 Task: Start in the project XpertTech the sprint 'Supernova', with a duration of 3 weeks.
Action: Mouse moved to (988, 277)
Screenshot: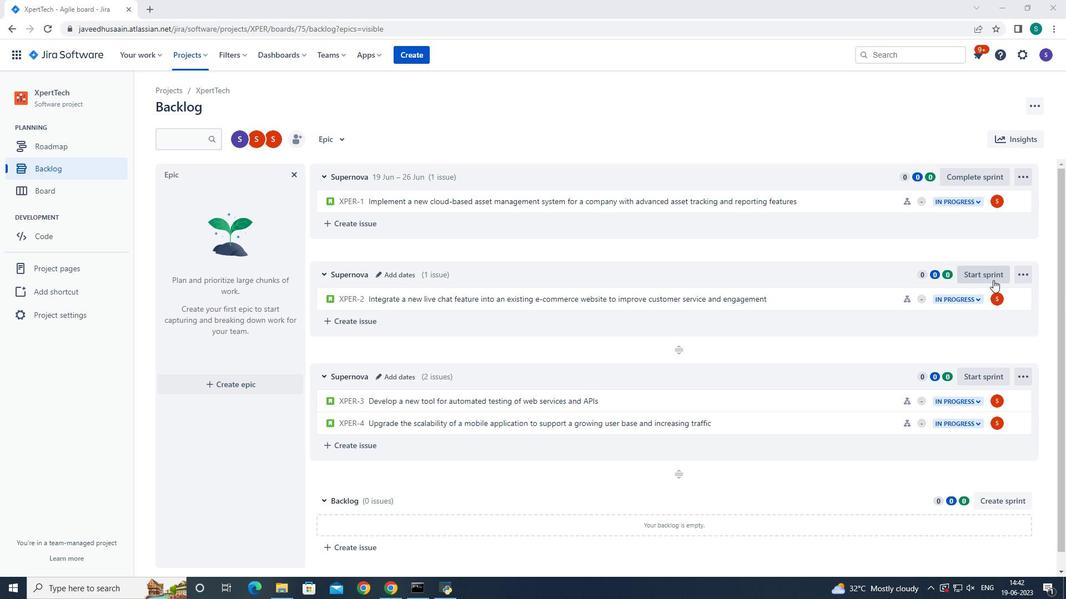 
Action: Mouse pressed left at (988, 277)
Screenshot: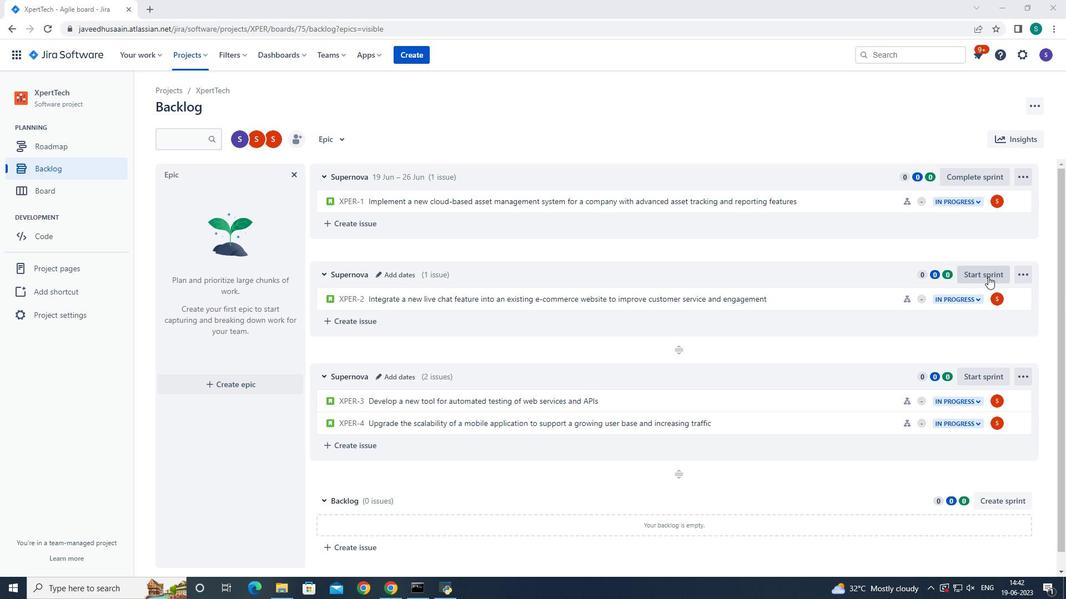 
Action: Mouse moved to (436, 190)
Screenshot: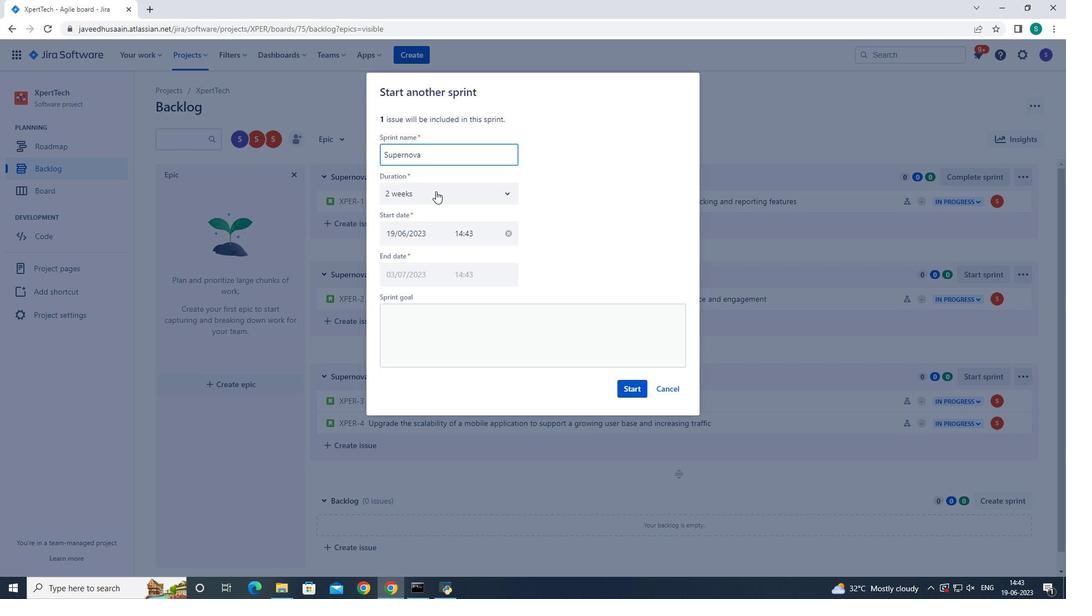 
Action: Mouse pressed left at (436, 190)
Screenshot: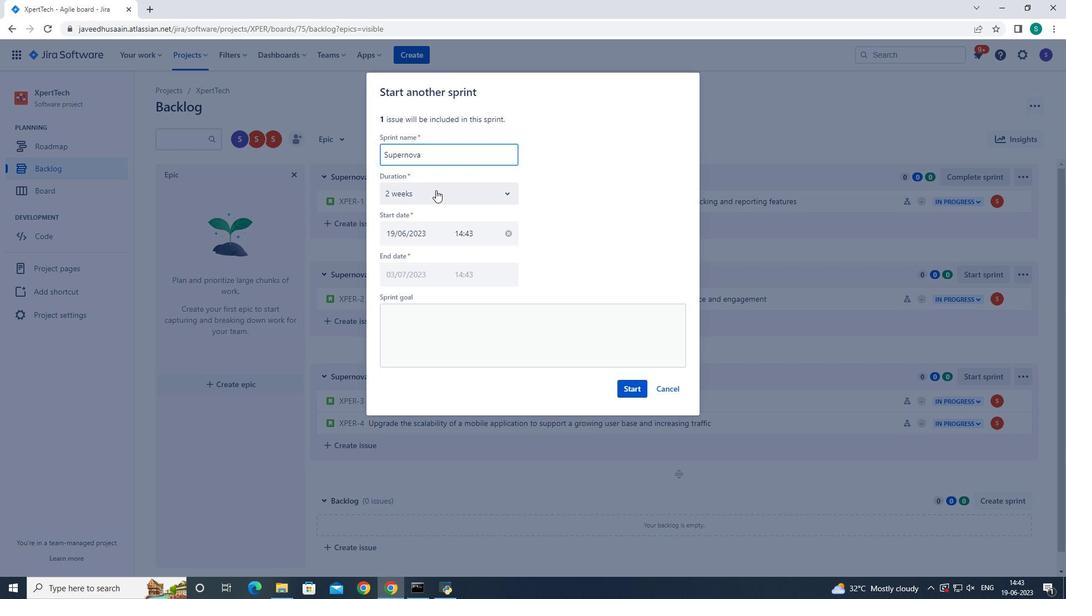 
Action: Mouse moved to (421, 258)
Screenshot: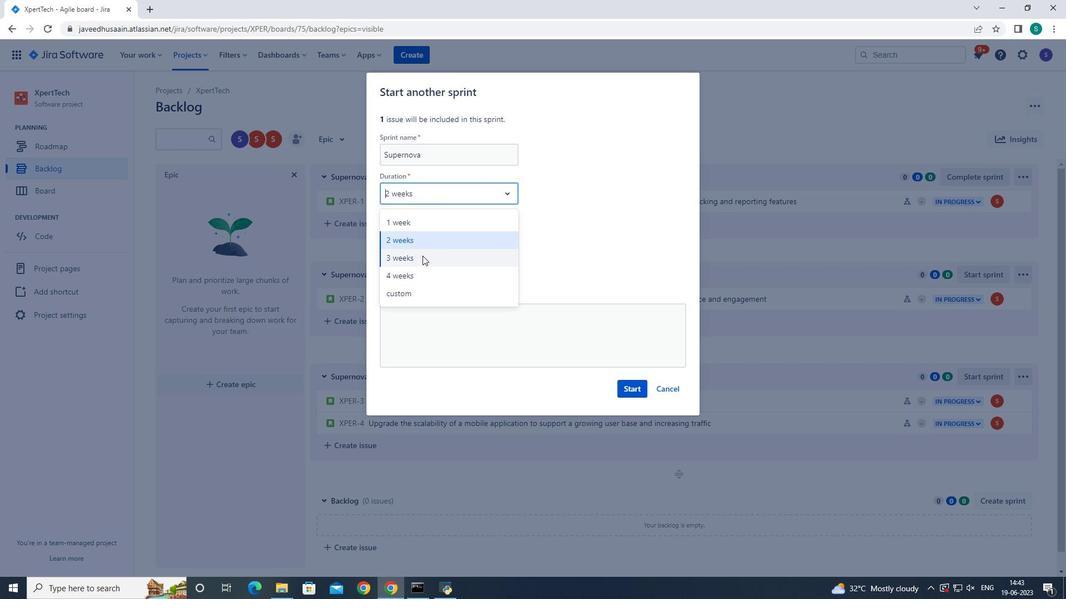
Action: Mouse pressed left at (421, 258)
Screenshot: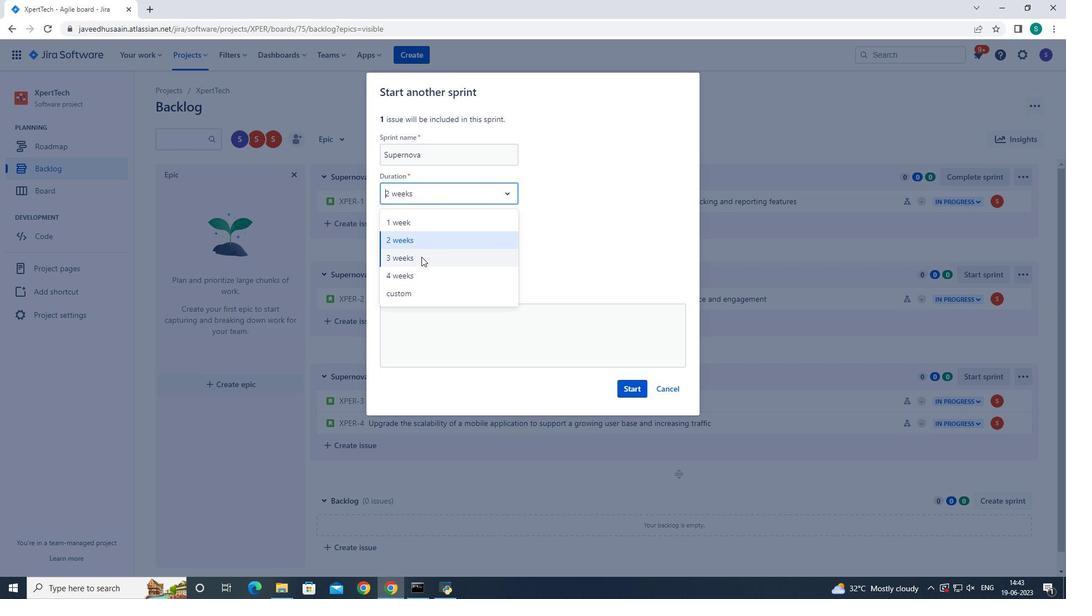 
Action: Mouse moved to (627, 393)
Screenshot: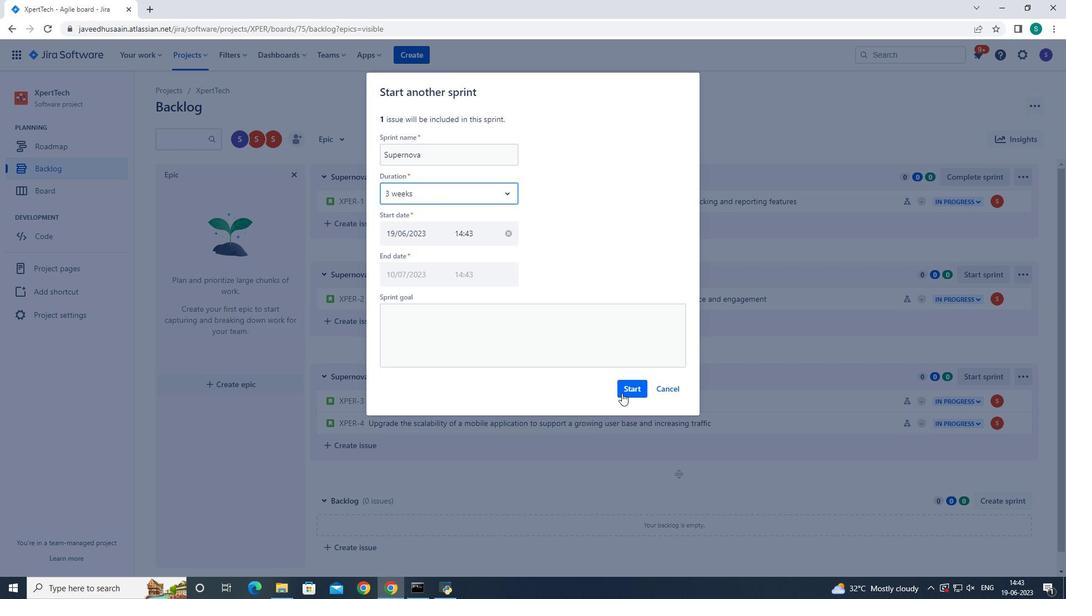 
Action: Mouse pressed left at (627, 393)
Screenshot: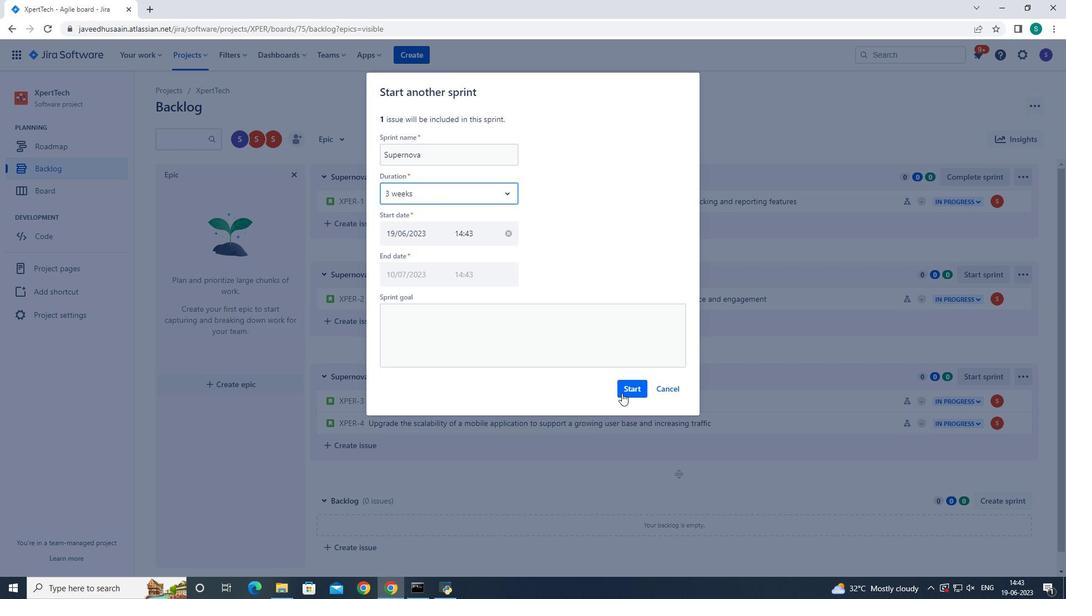 
Action: Mouse moved to (53, 170)
Screenshot: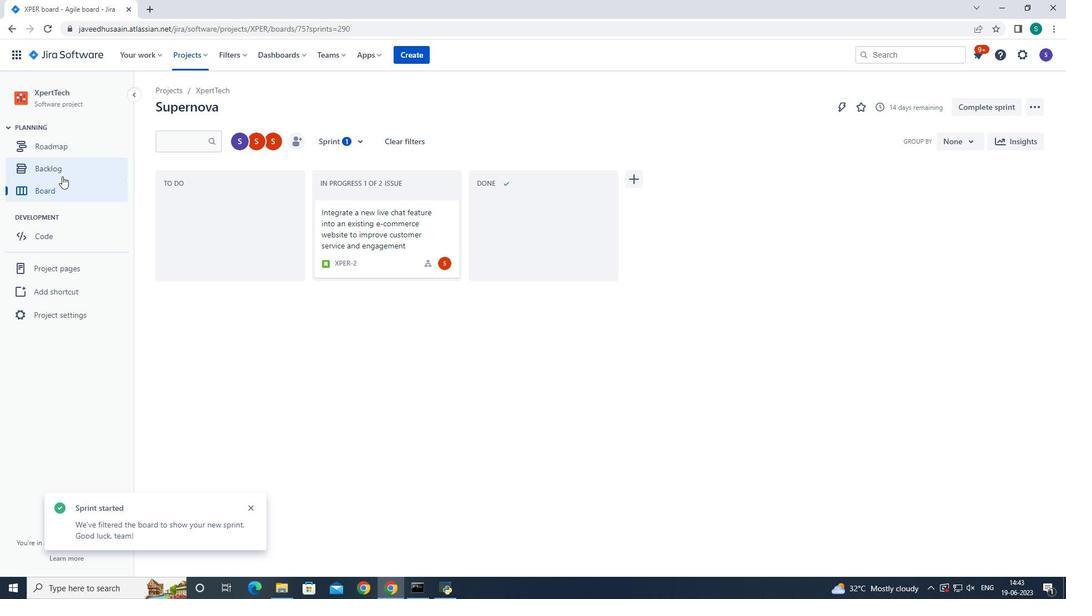 
Action: Mouse pressed left at (53, 170)
Screenshot: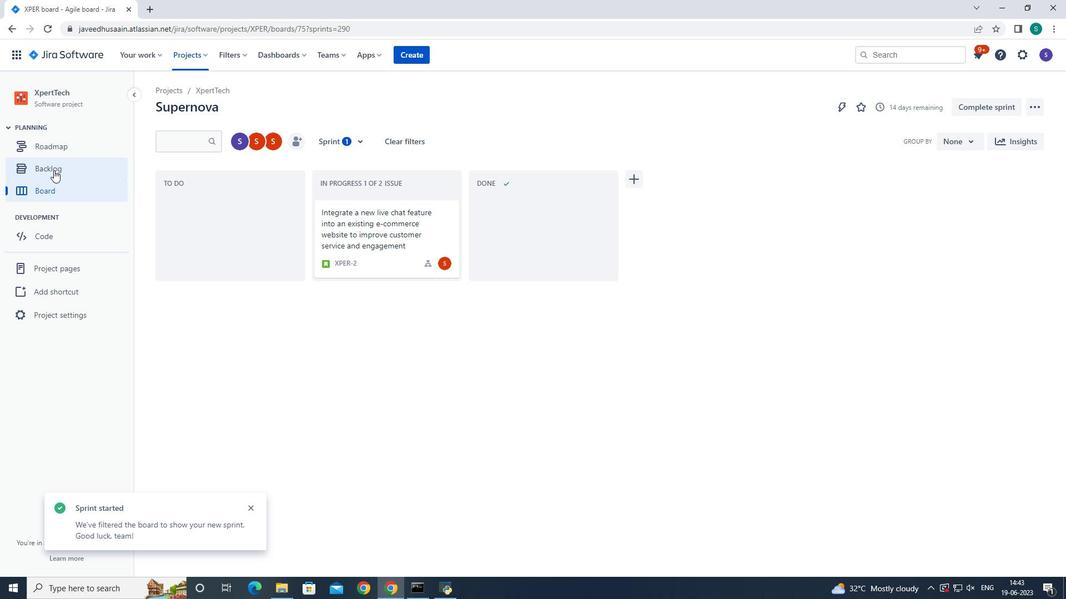 
Action: Mouse moved to (458, 278)
Screenshot: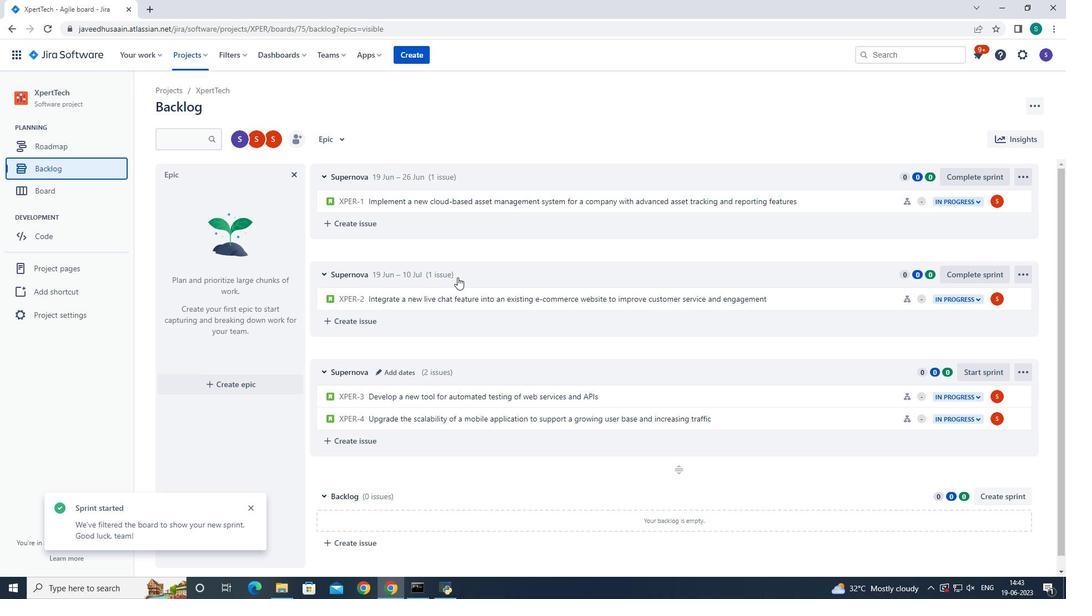 
